 Task: In the  document Msword.docx Use the tool word Count 'and display word count while typing' Create the translated copy of the document in  'Arabic ' Change notification to  None
Action: Mouse moved to (219, 78)
Screenshot: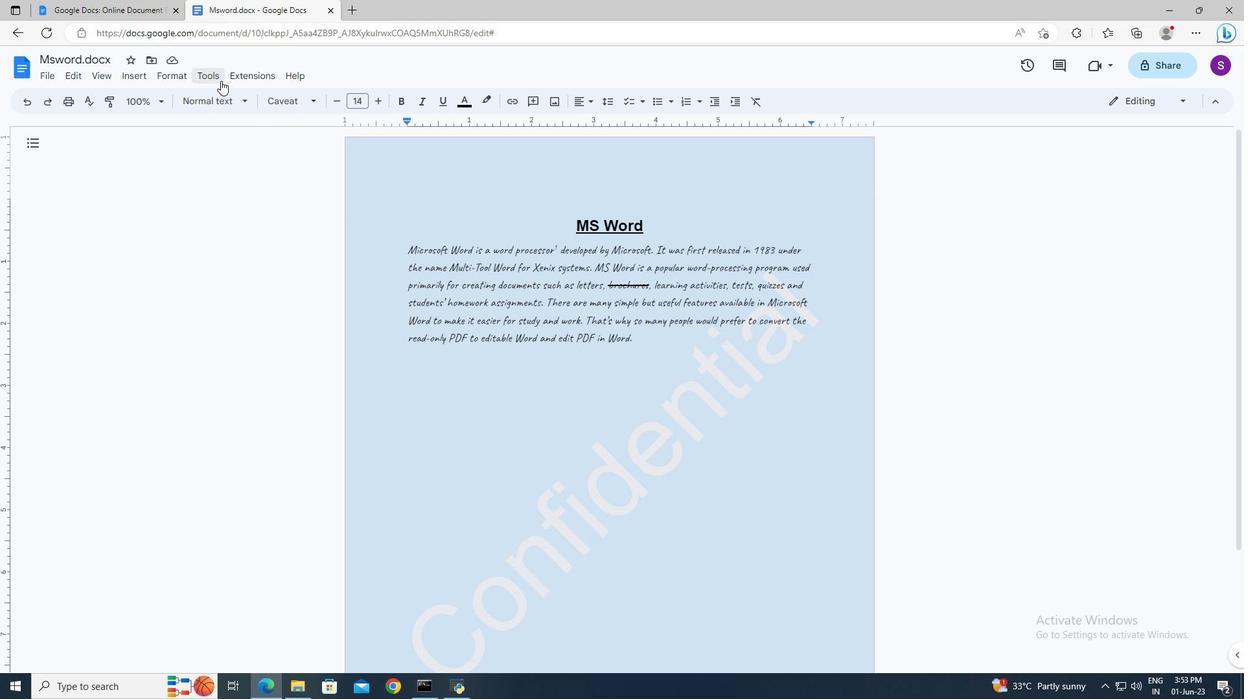
Action: Mouse pressed left at (219, 78)
Screenshot: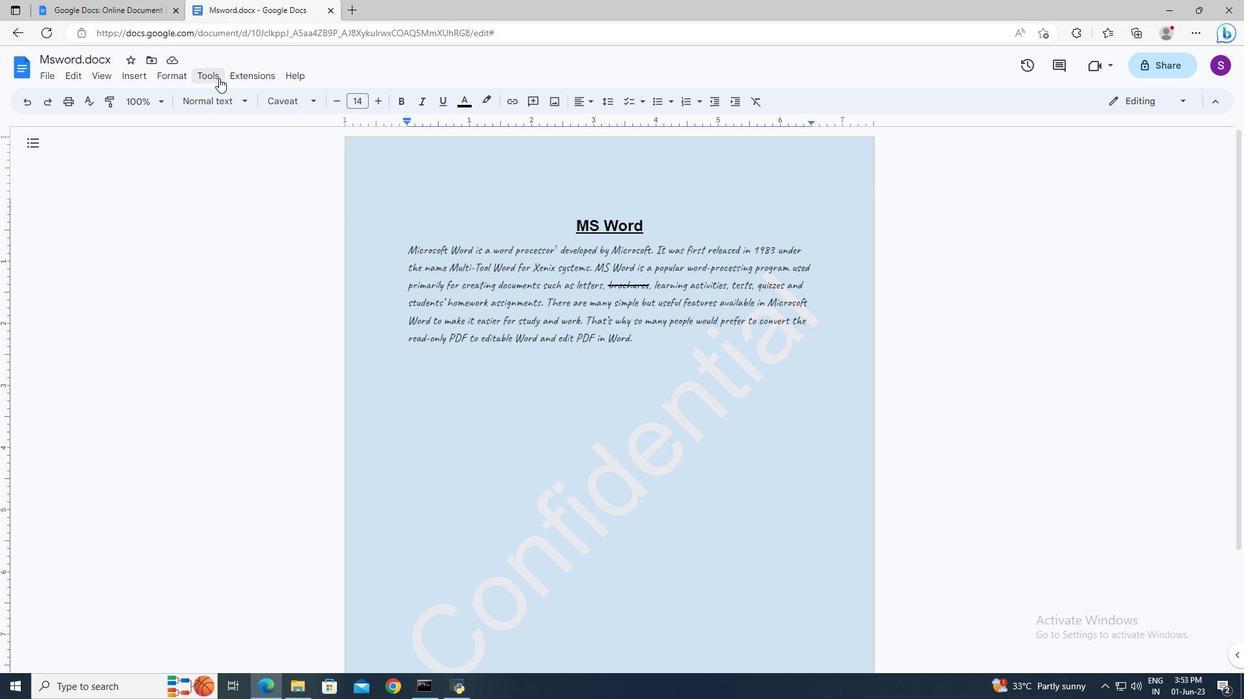 
Action: Mouse moved to (231, 112)
Screenshot: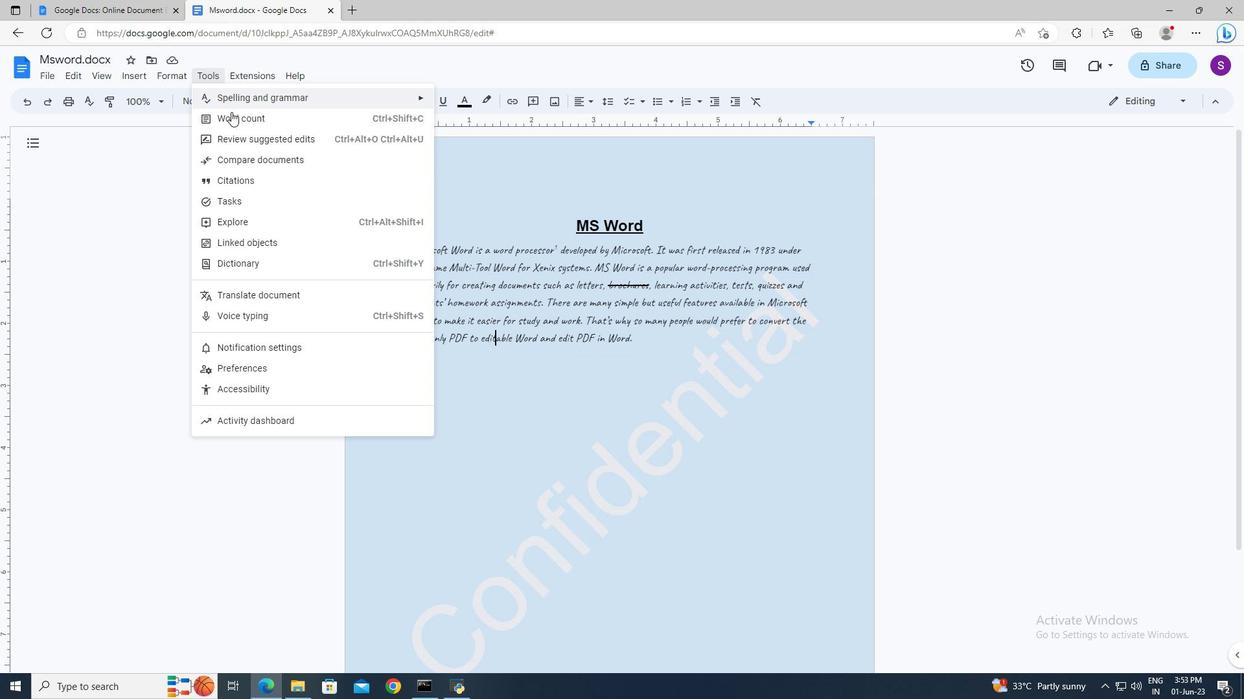 
Action: Mouse pressed left at (231, 112)
Screenshot: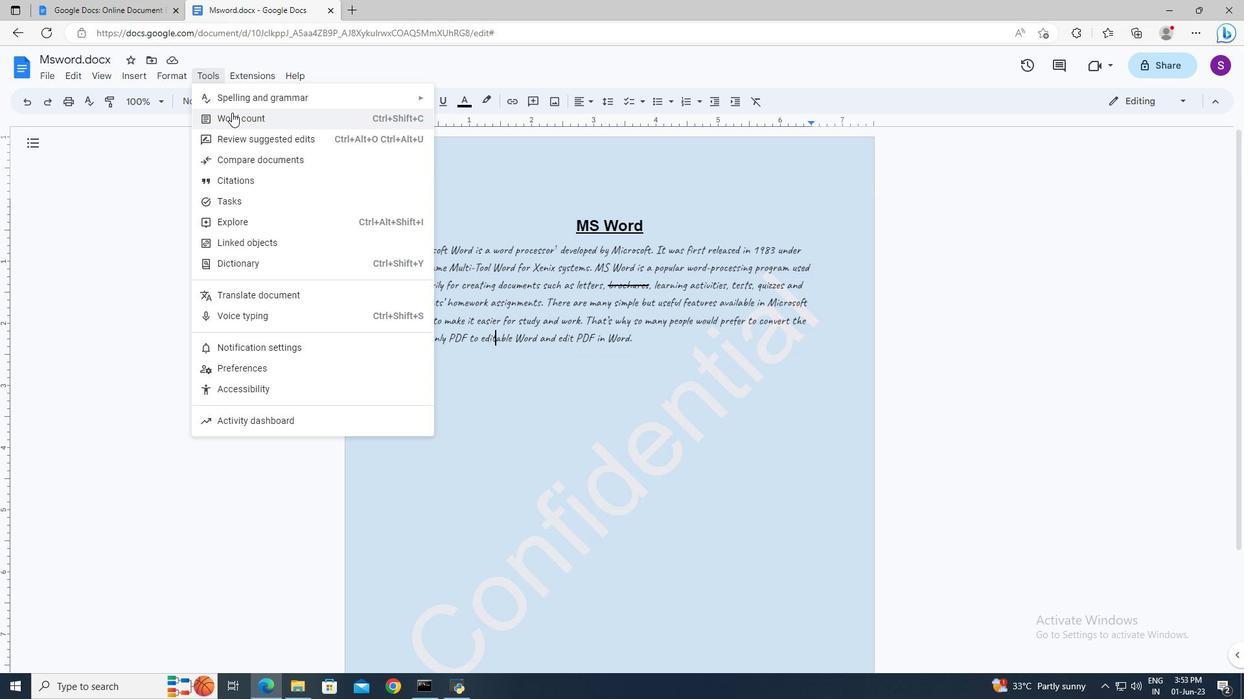 
Action: Mouse moved to (541, 416)
Screenshot: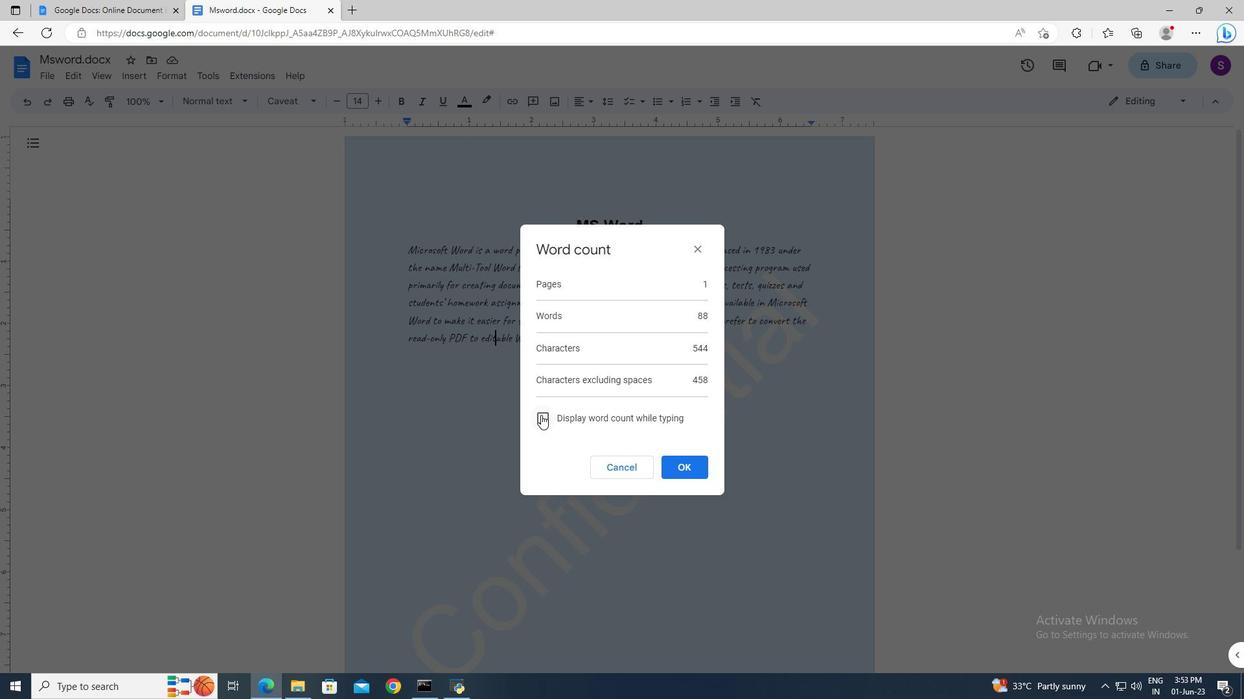 
Action: Mouse pressed left at (541, 416)
Screenshot: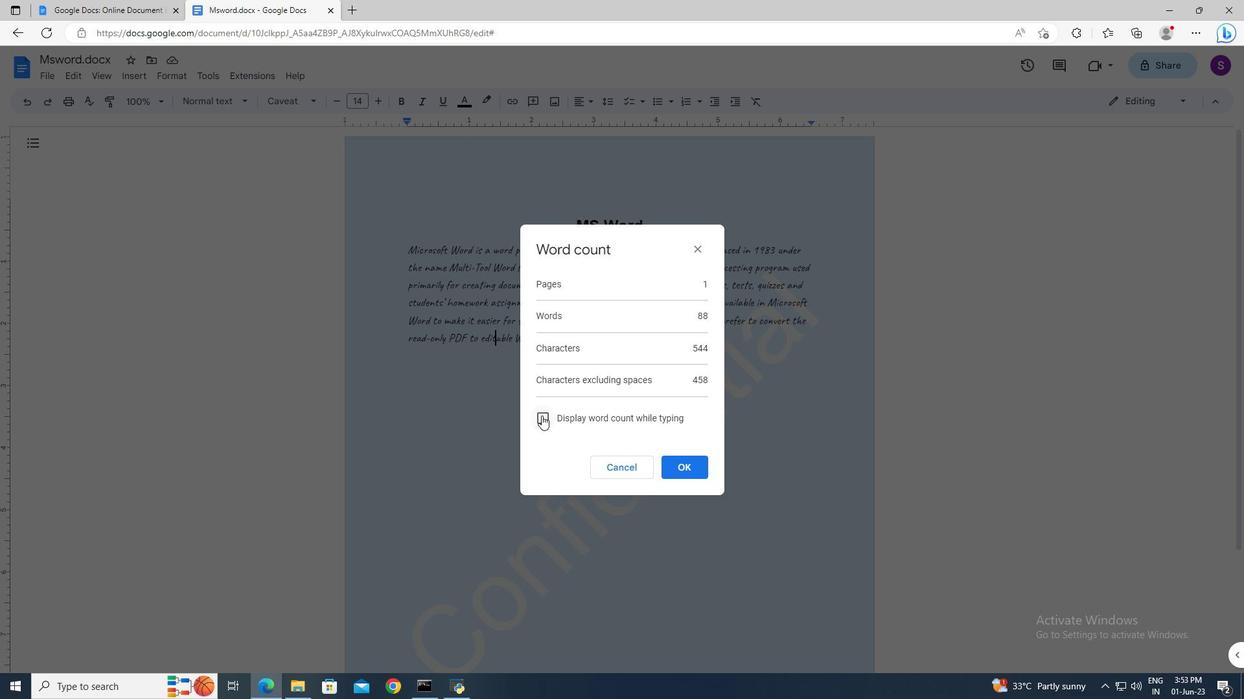 
Action: Mouse moved to (680, 462)
Screenshot: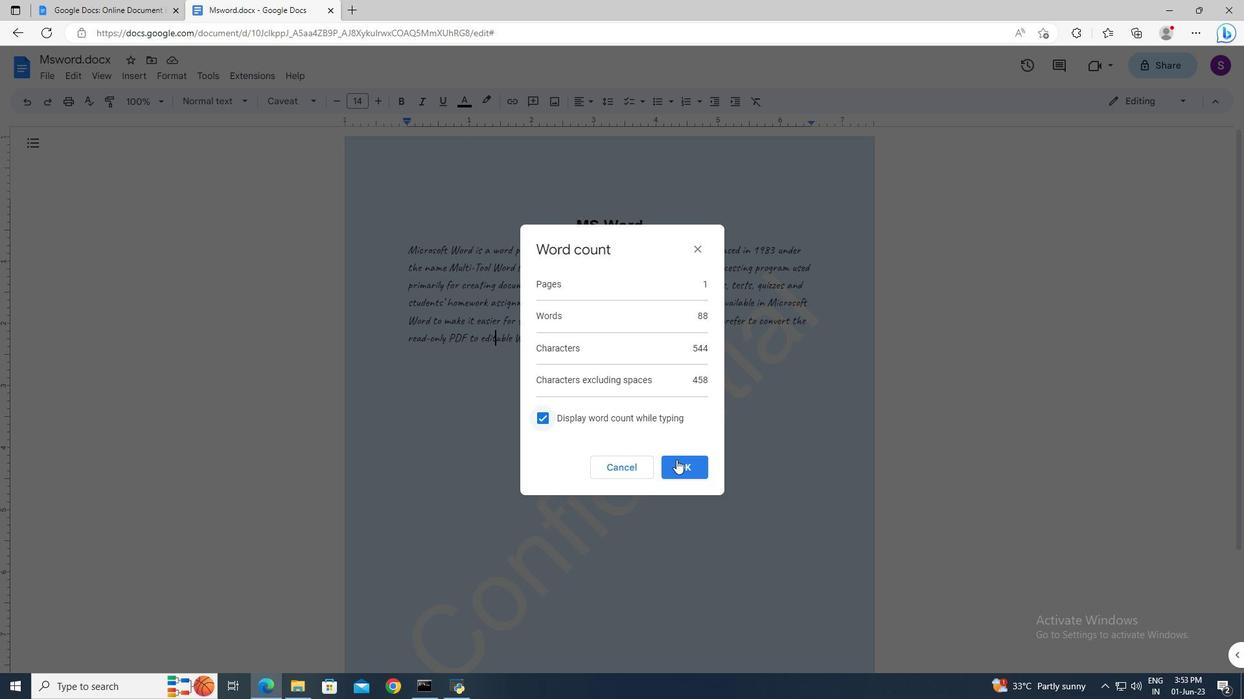 
Action: Mouse pressed left at (680, 462)
Screenshot: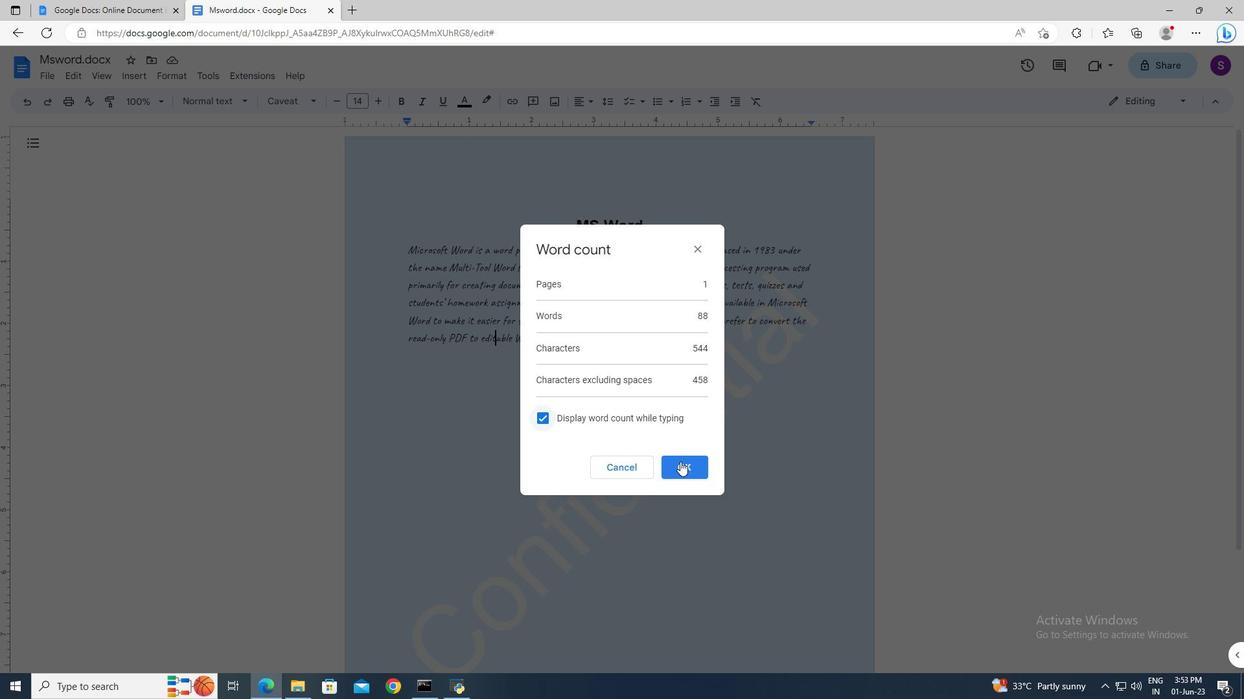 
Action: Mouse moved to (214, 76)
Screenshot: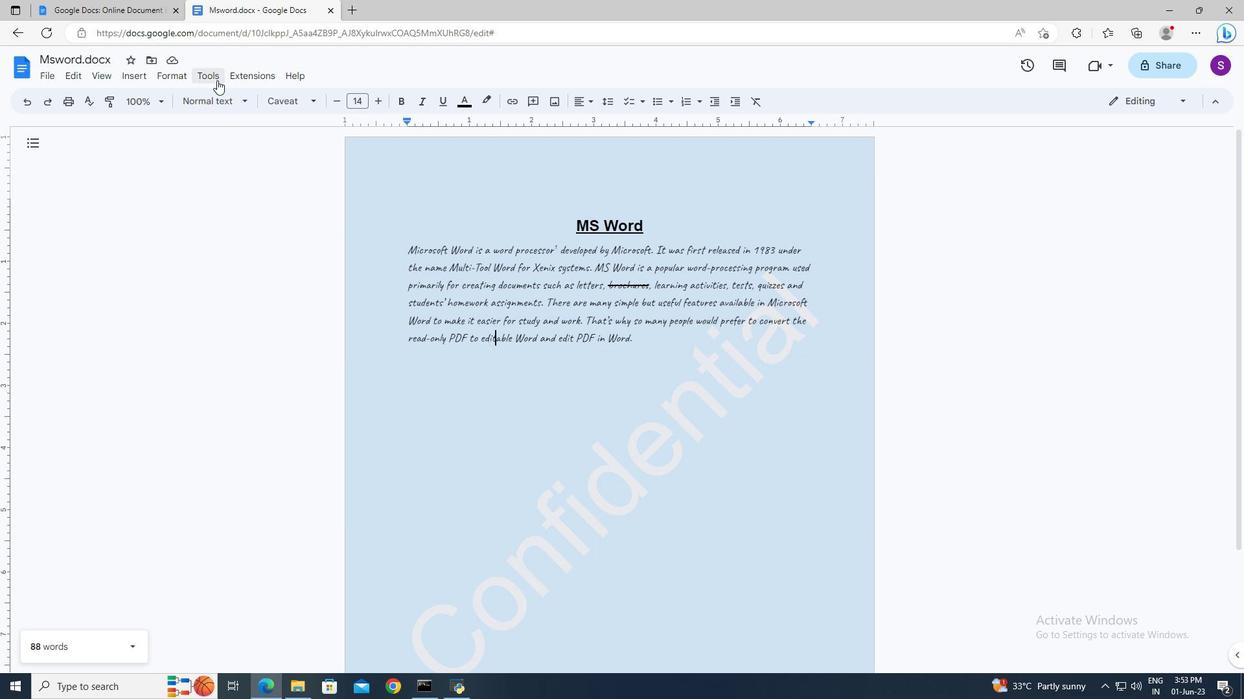 
Action: Mouse pressed left at (214, 76)
Screenshot: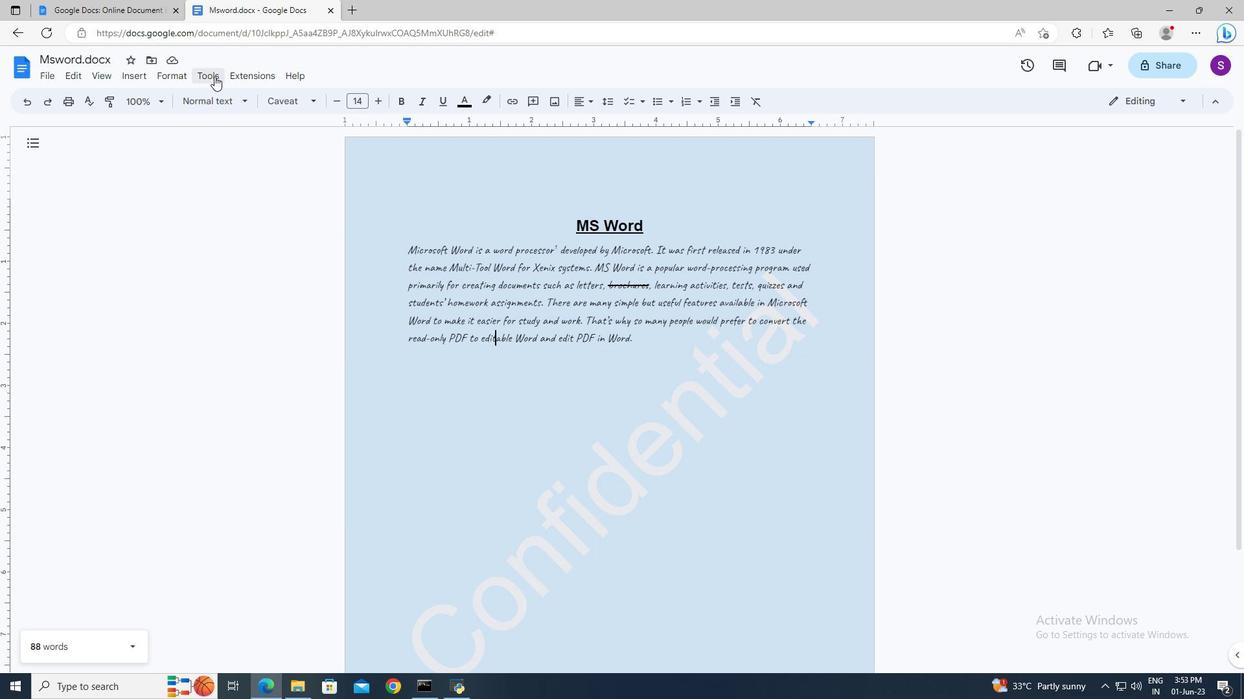 
Action: Mouse moved to (250, 289)
Screenshot: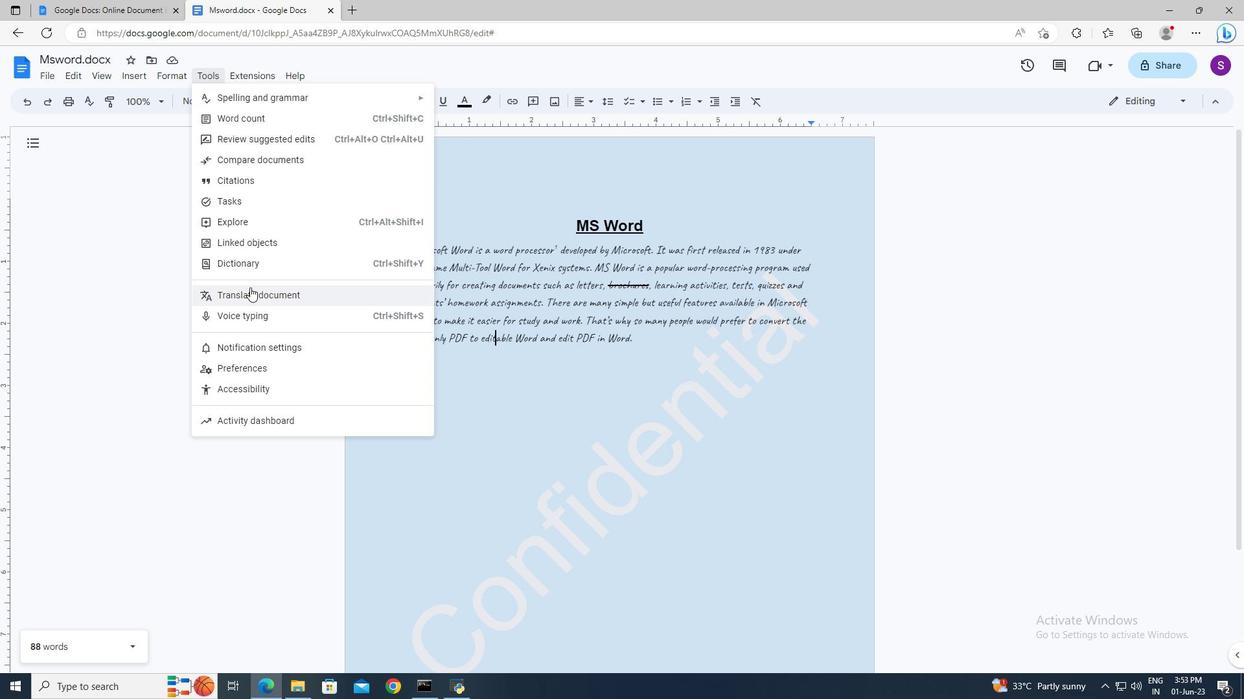 
Action: Mouse pressed left at (250, 289)
Screenshot: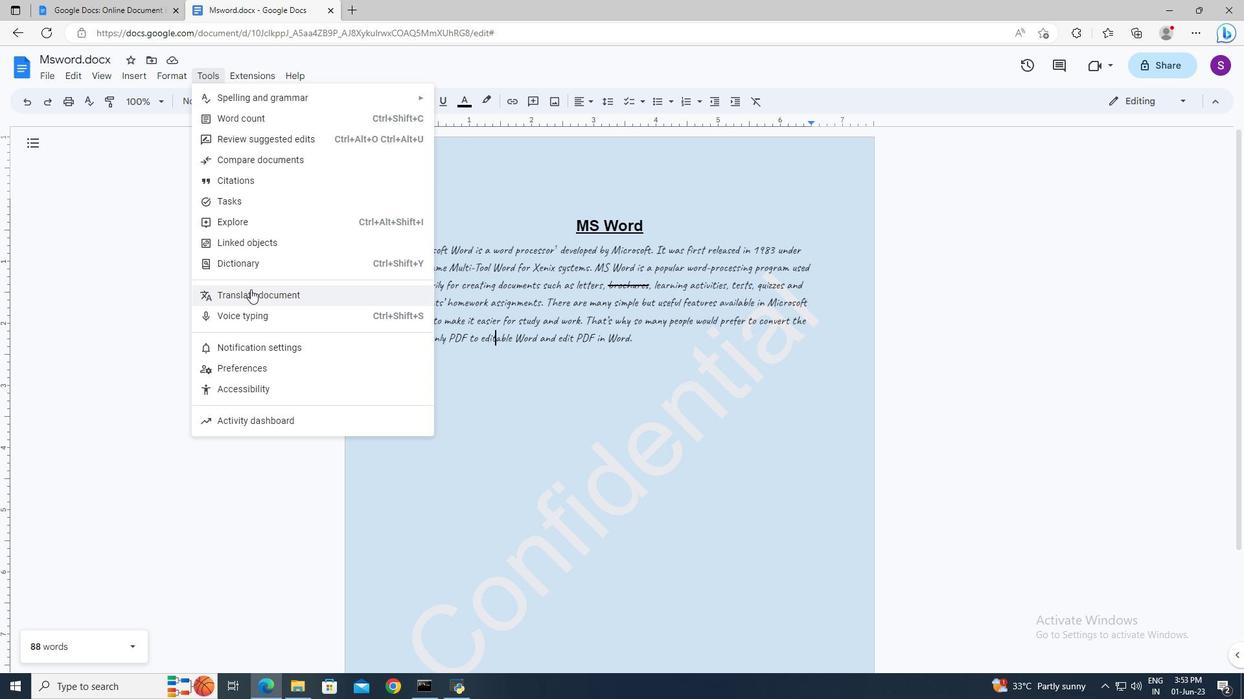 
Action: Mouse moved to (612, 381)
Screenshot: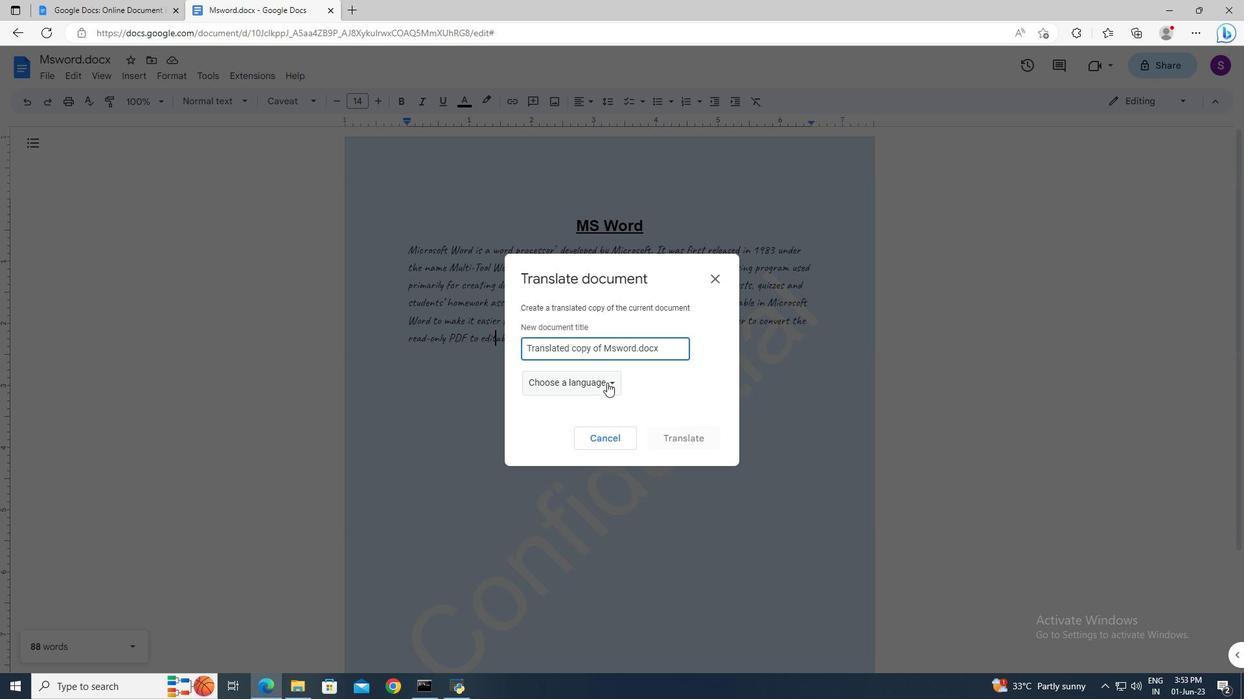
Action: Mouse pressed left at (612, 381)
Screenshot: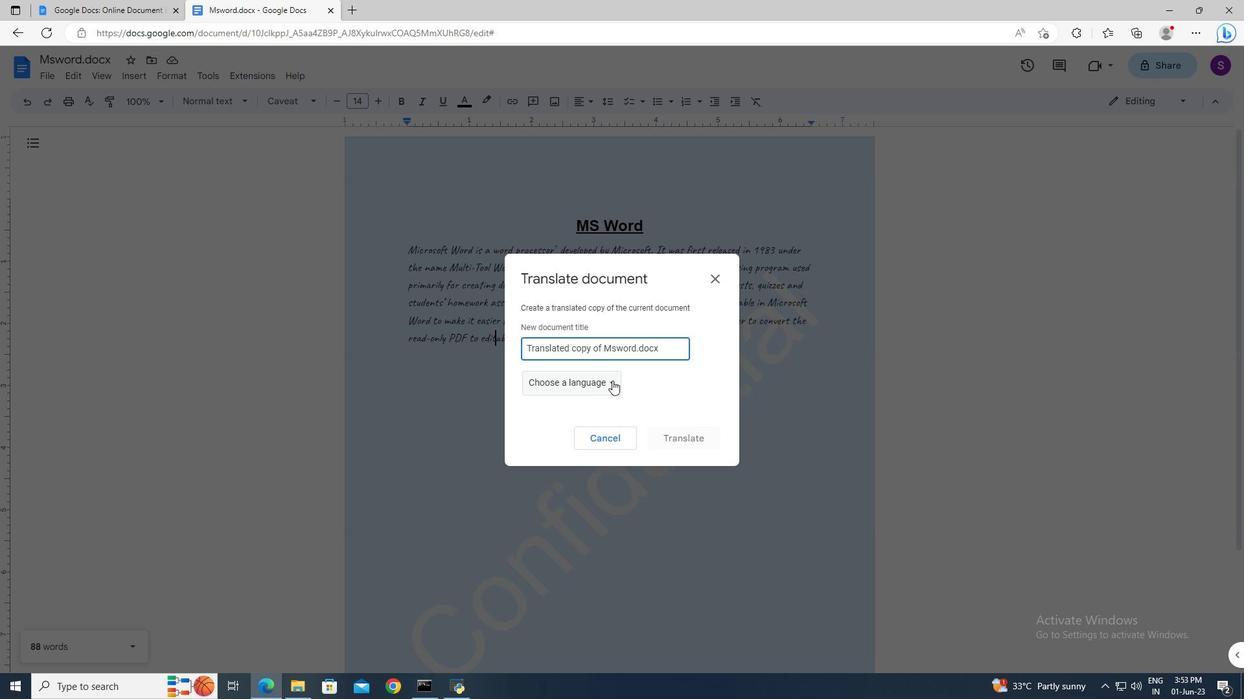 
Action: Mouse moved to (572, 439)
Screenshot: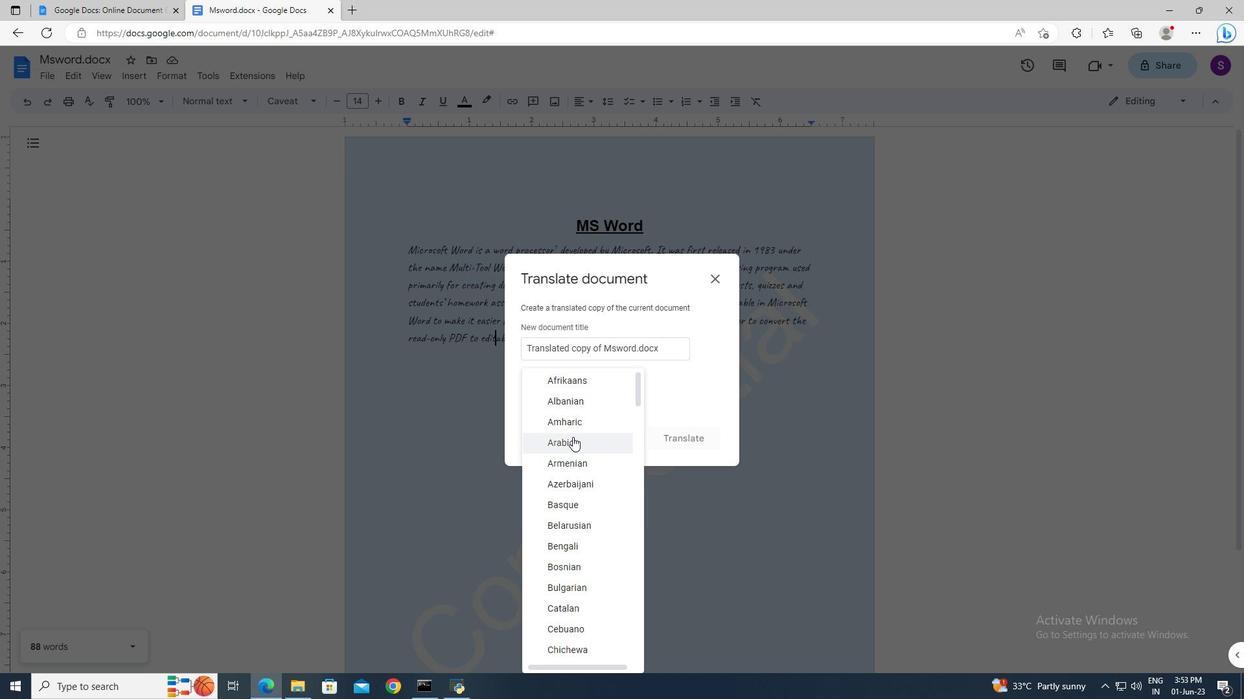 
Action: Mouse pressed left at (572, 439)
Screenshot: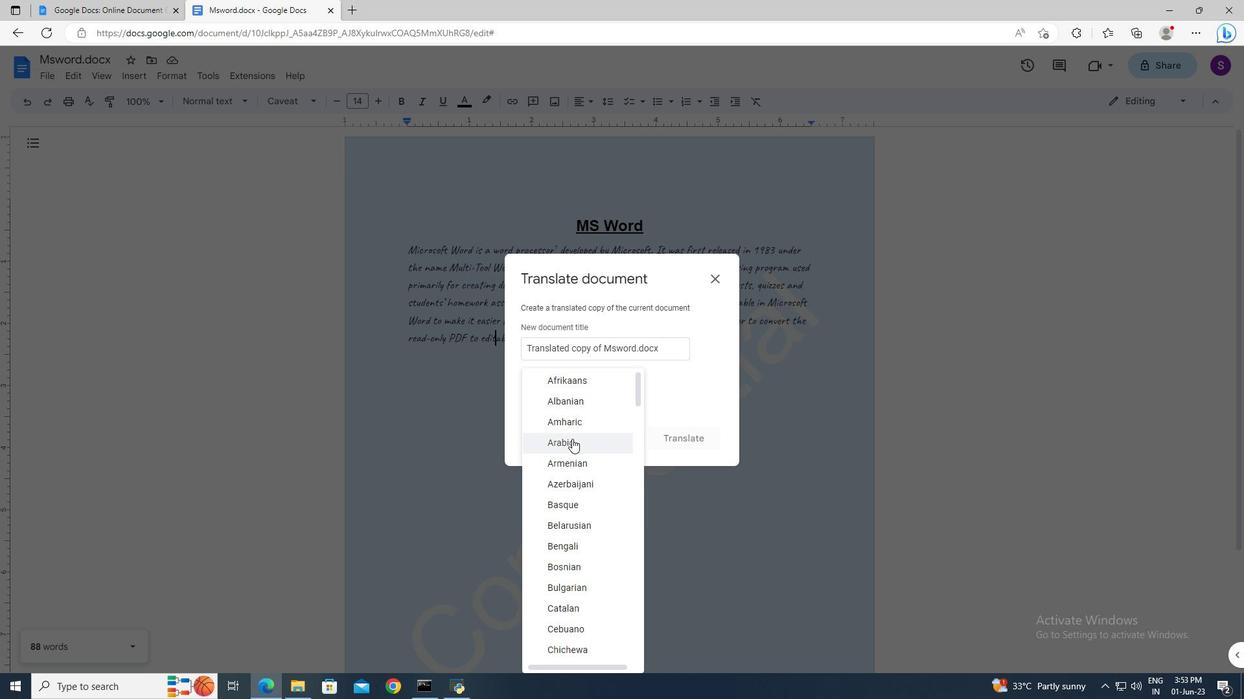 
Action: Mouse moved to (674, 440)
Screenshot: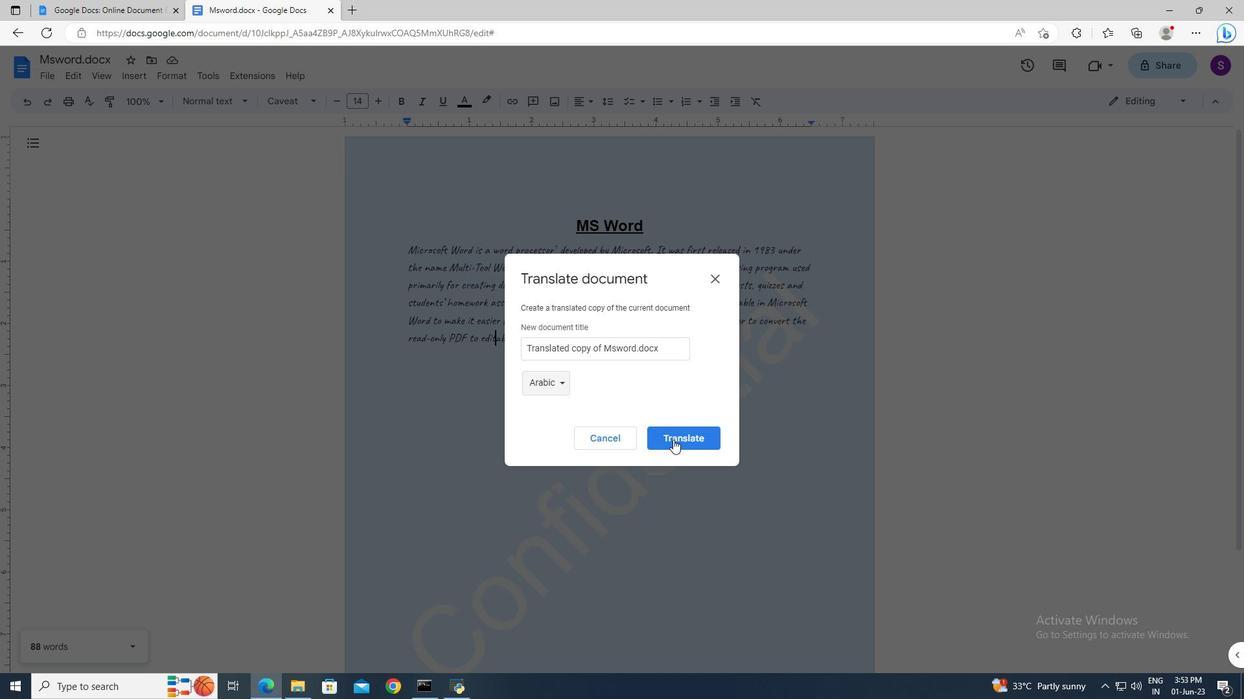 
Action: Mouse pressed left at (674, 440)
Screenshot: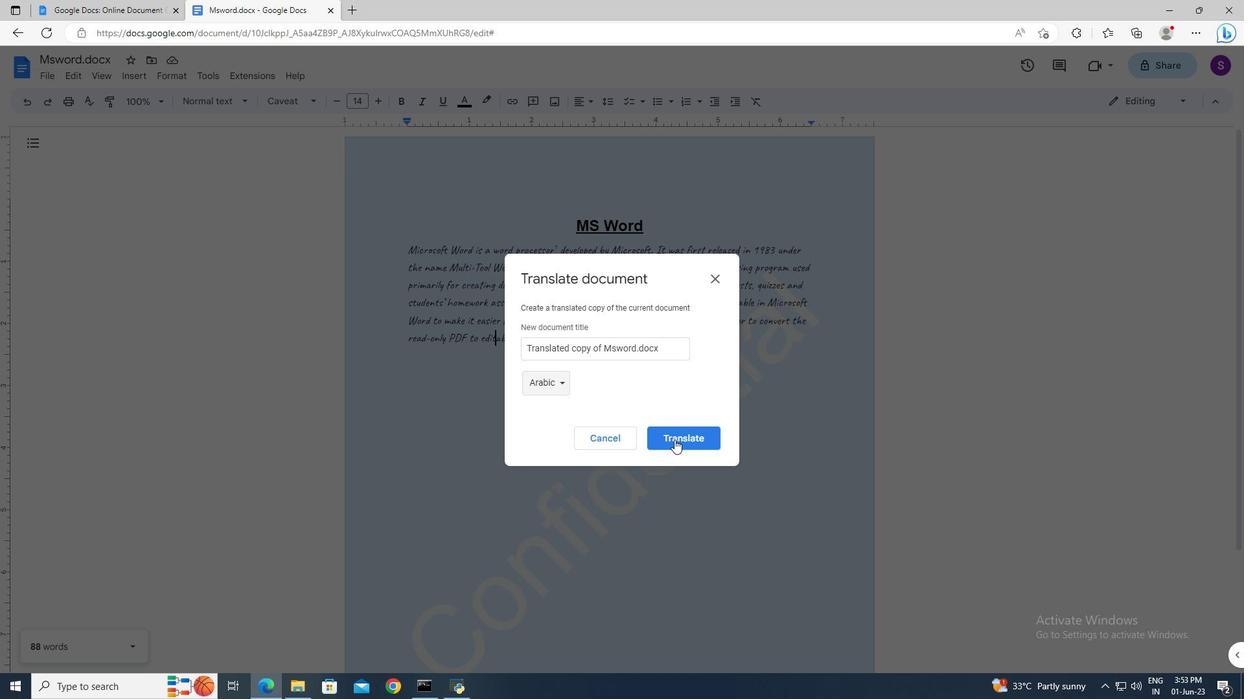 
Action: Mouse moved to (302, 12)
Screenshot: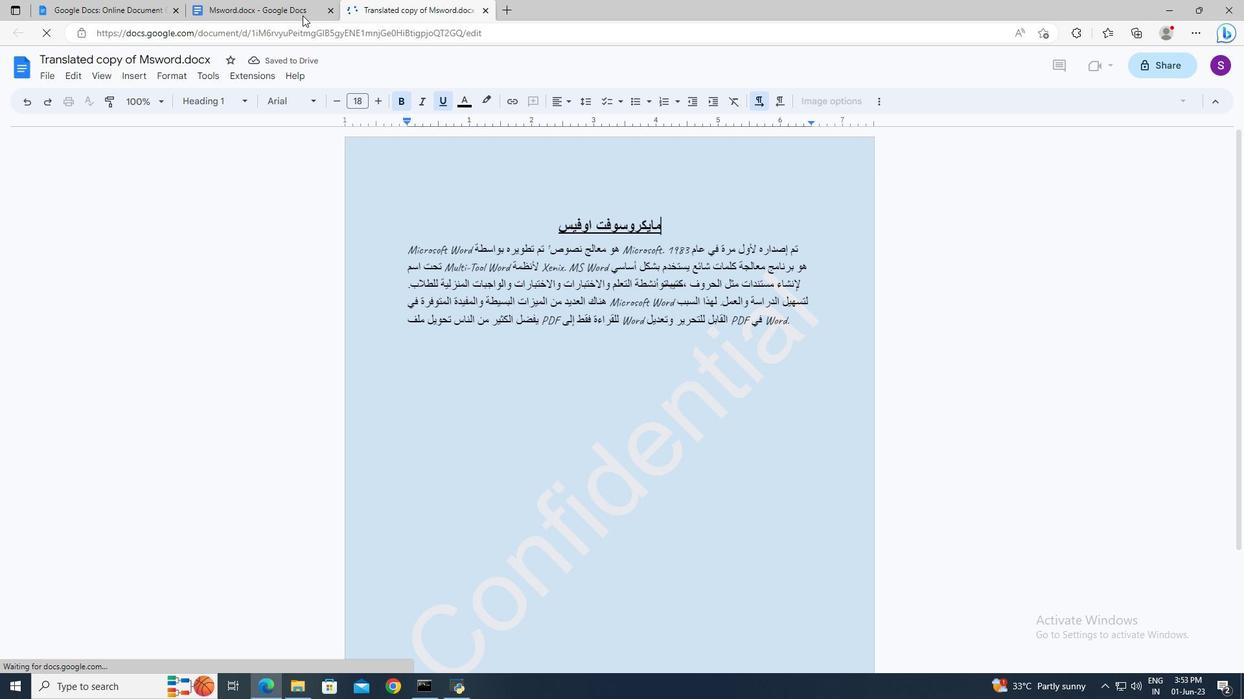 
Action: Mouse pressed left at (302, 12)
Screenshot: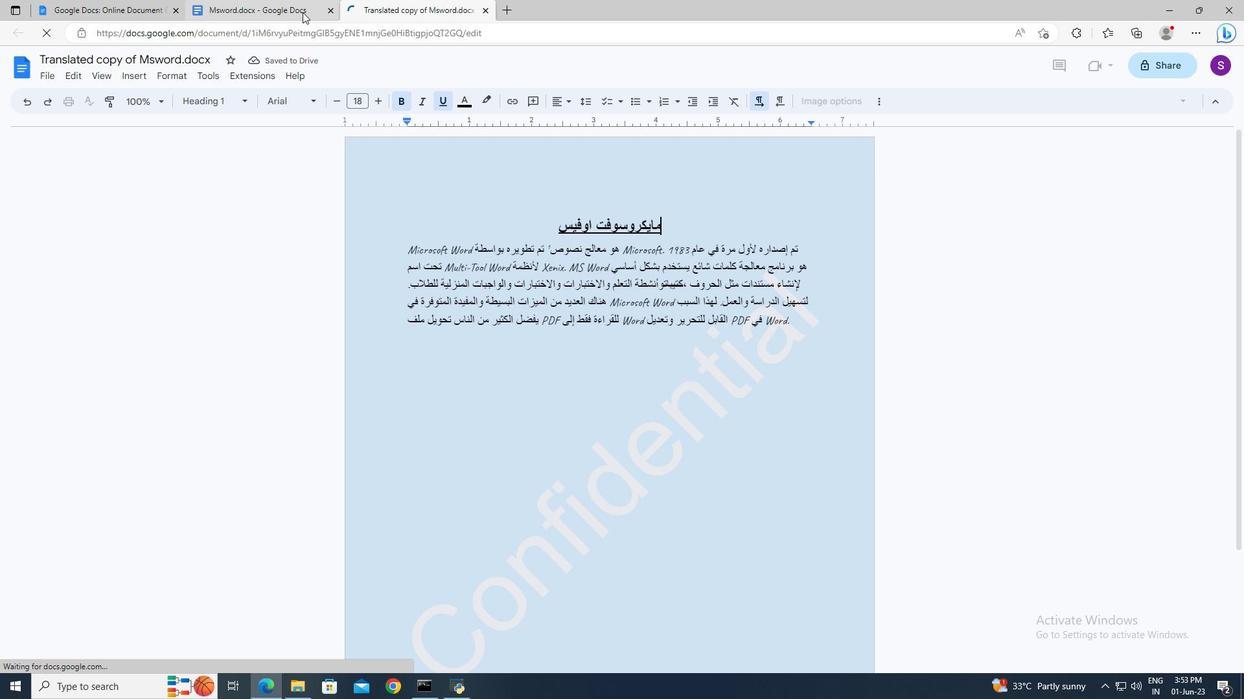 
Action: Mouse moved to (215, 76)
Screenshot: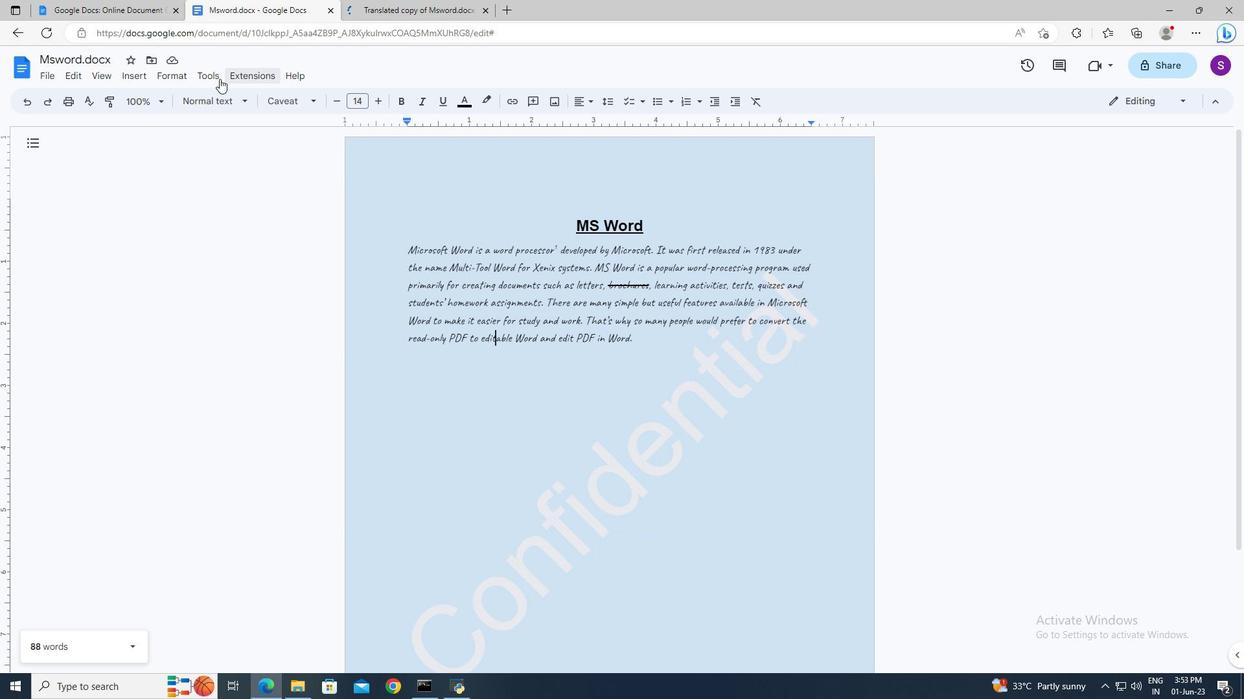 
Action: Mouse pressed left at (215, 76)
Screenshot: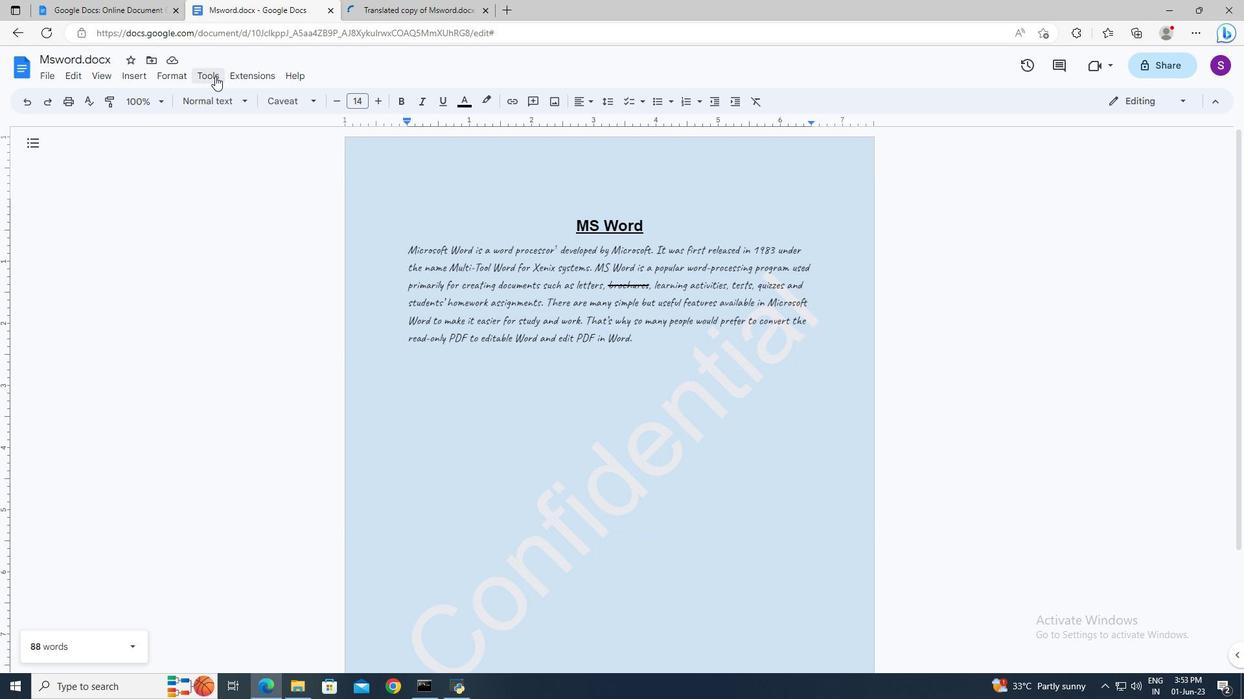 
Action: Mouse moved to (256, 348)
Screenshot: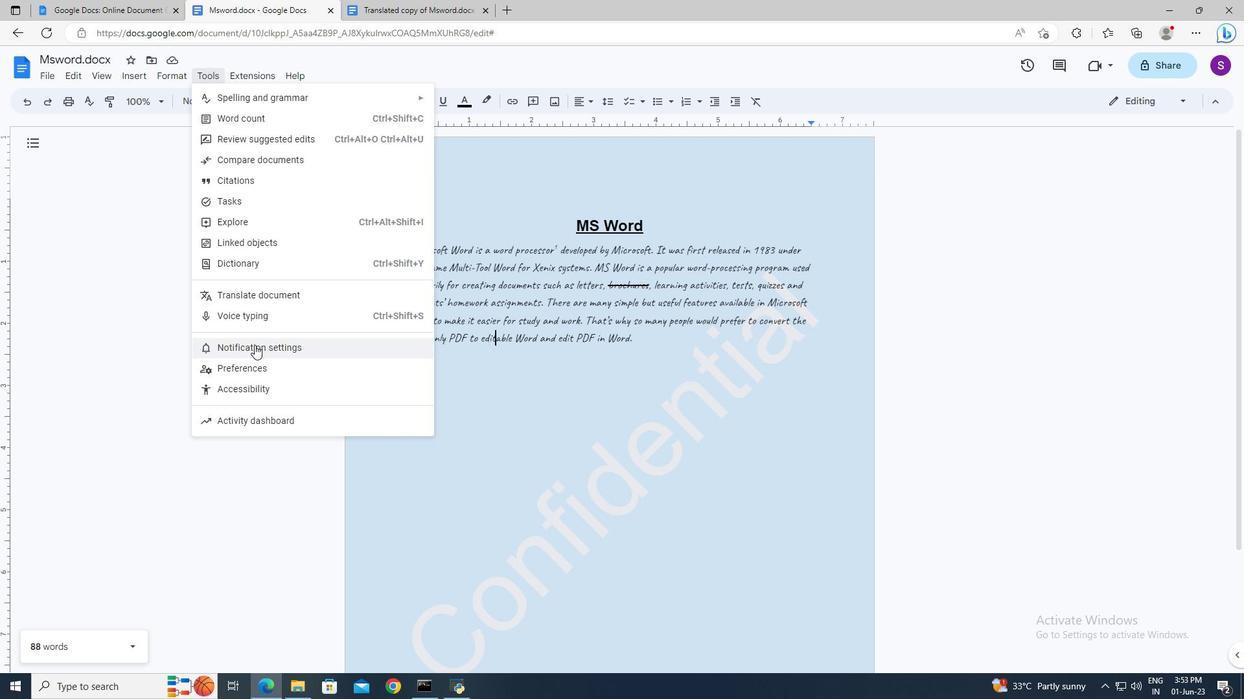 
Action: Mouse pressed left at (256, 348)
Screenshot: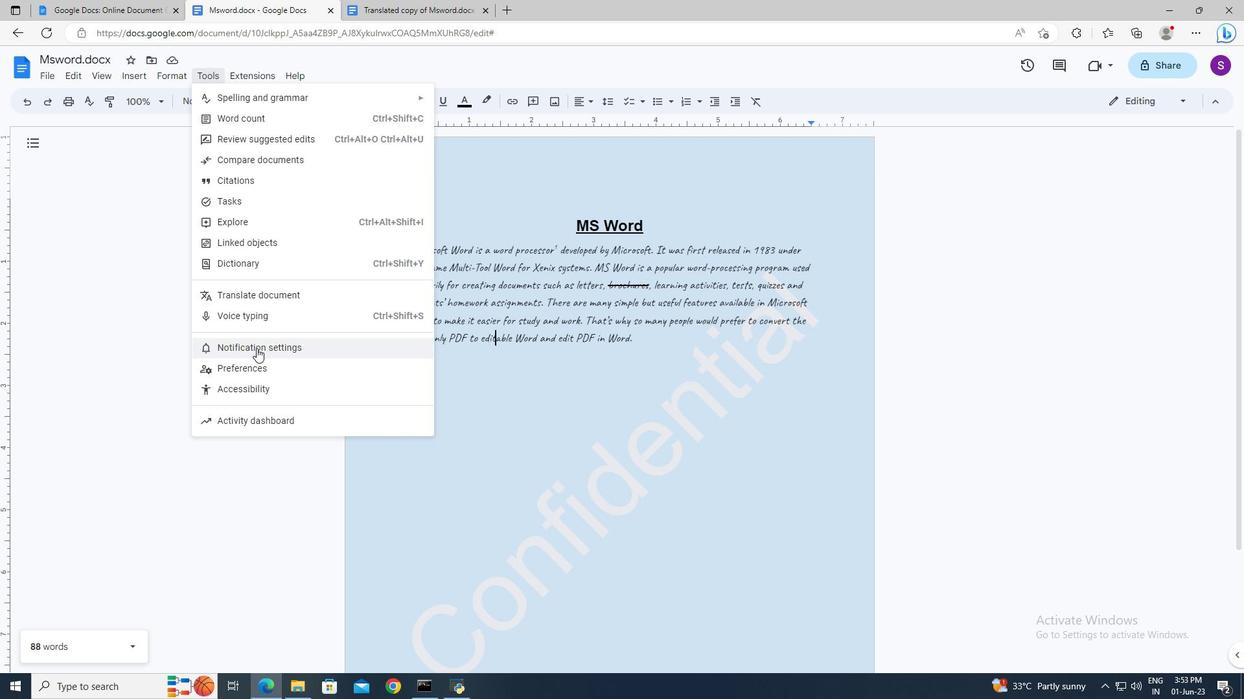 
Action: Mouse moved to (515, 348)
Screenshot: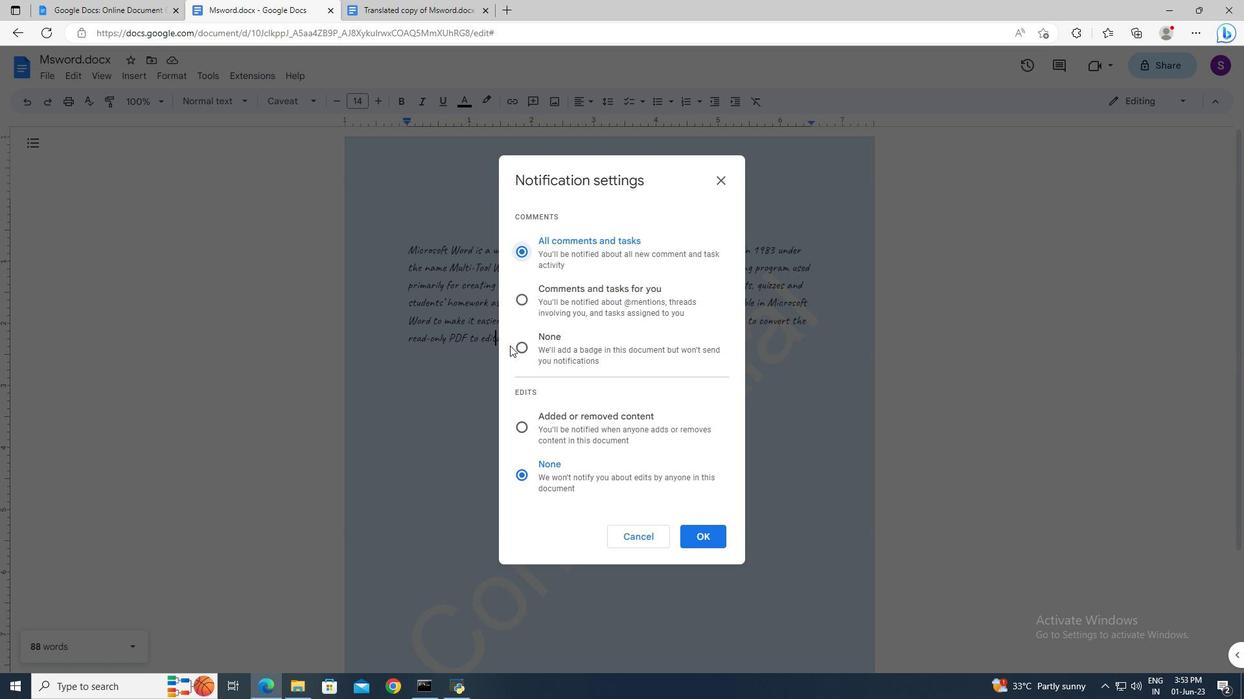 
Action: Mouse pressed left at (515, 348)
Screenshot: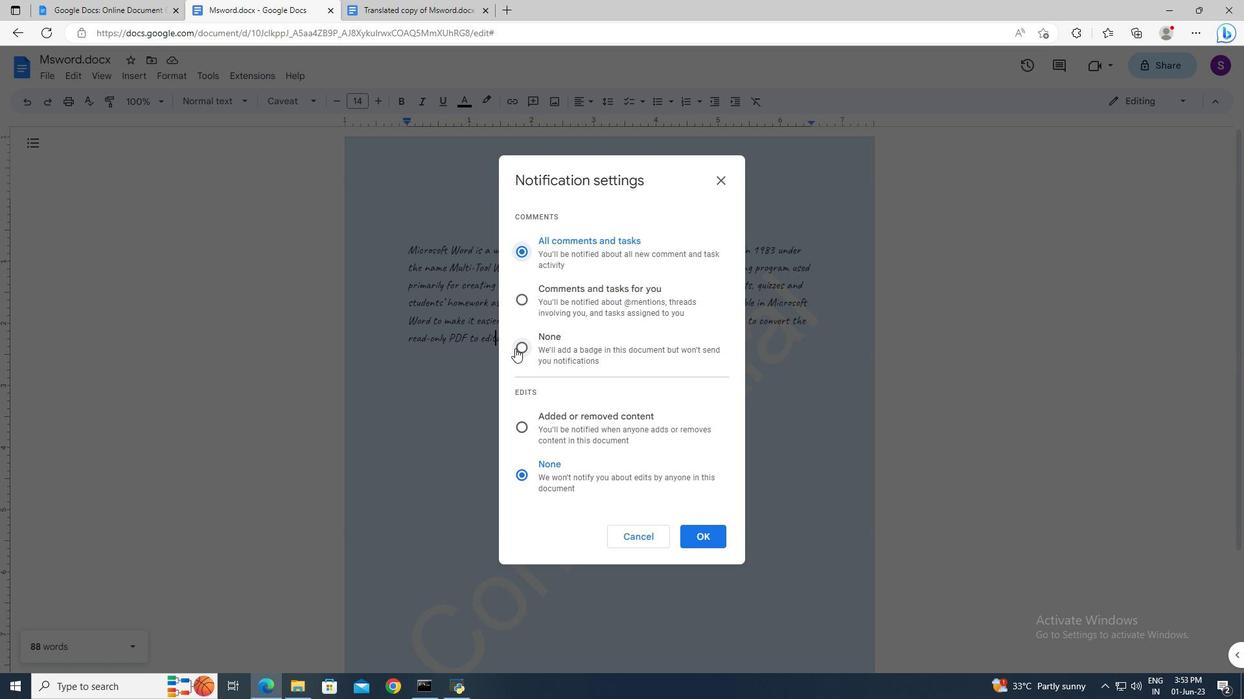 
Action: Mouse moved to (712, 532)
Screenshot: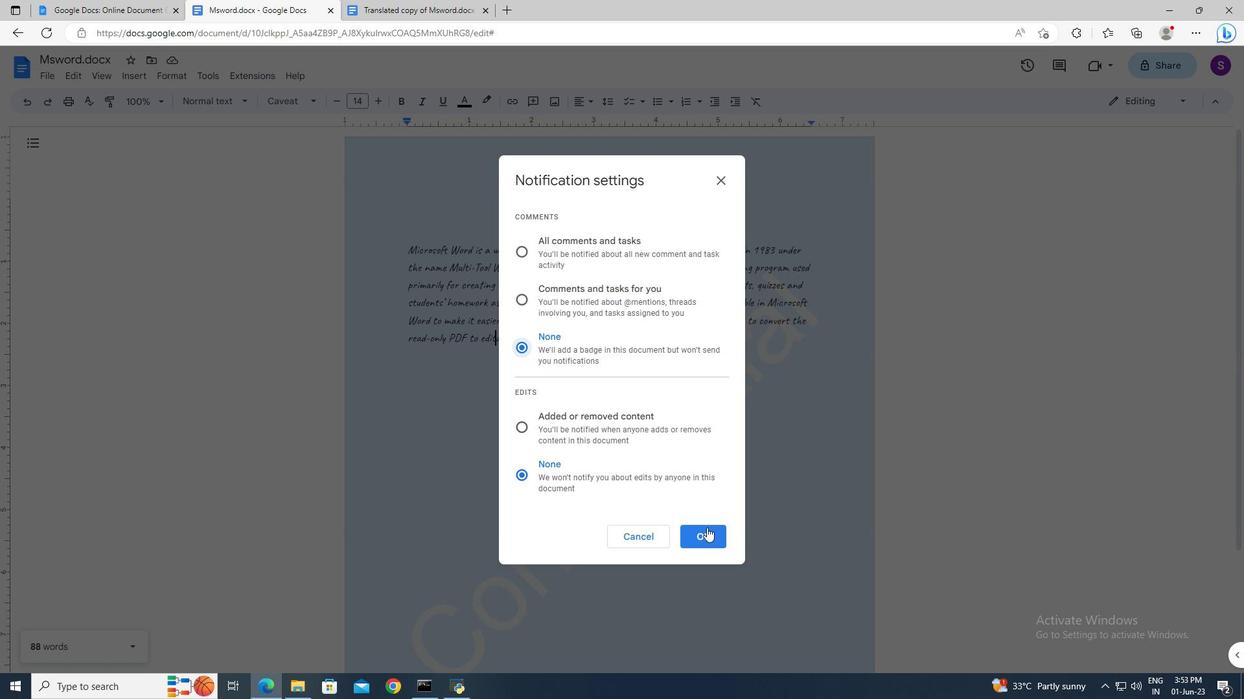 
Action: Mouse pressed left at (712, 532)
Screenshot: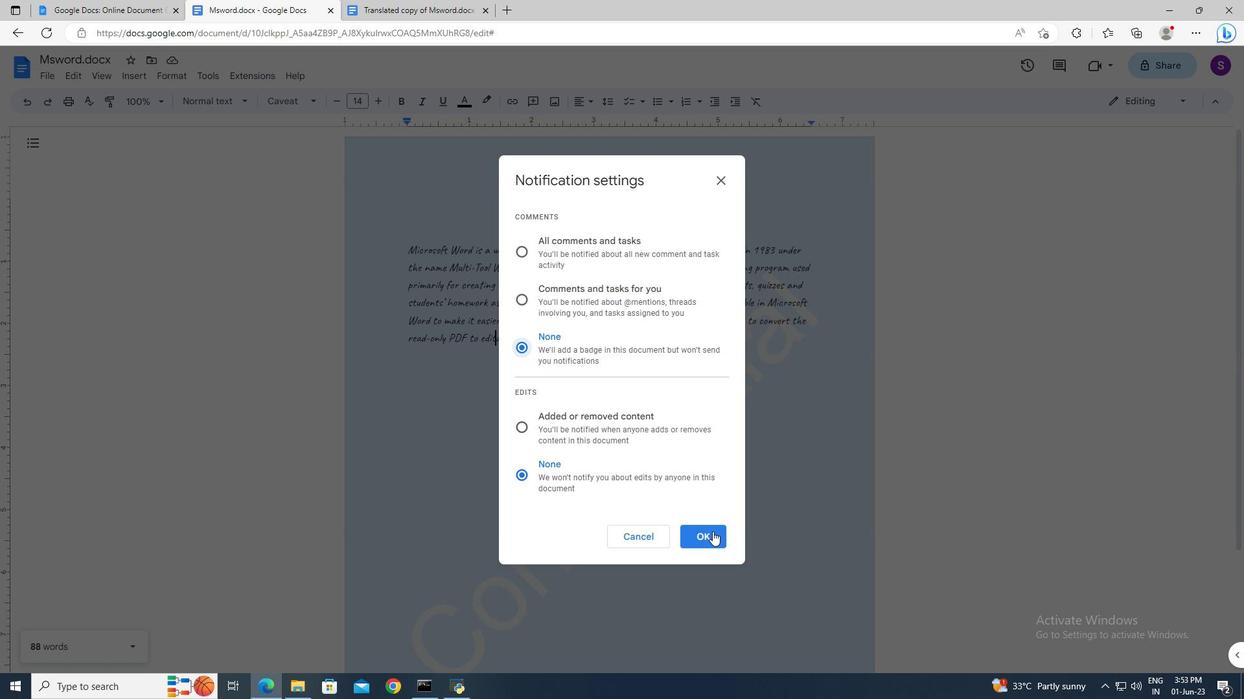 
Action: Mouse moved to (712, 532)
Screenshot: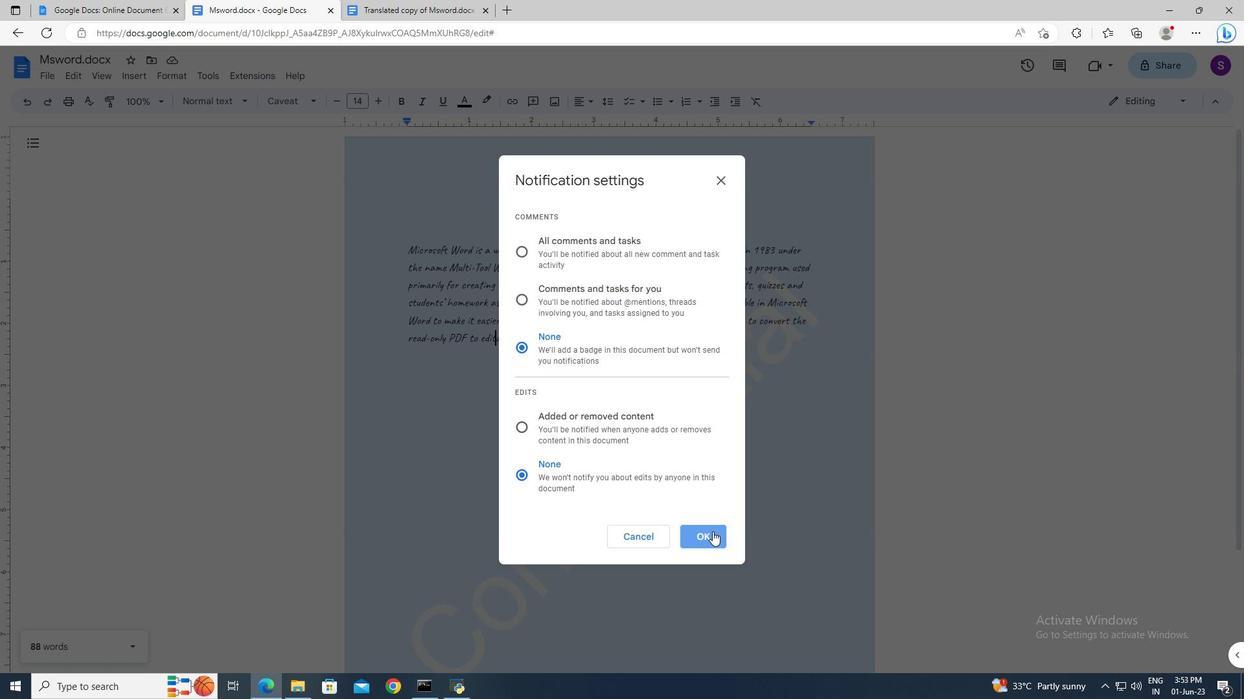 
